 Task: Check the data of "Average wrap-up time".
Action: Mouse moved to (23, 269)
Screenshot: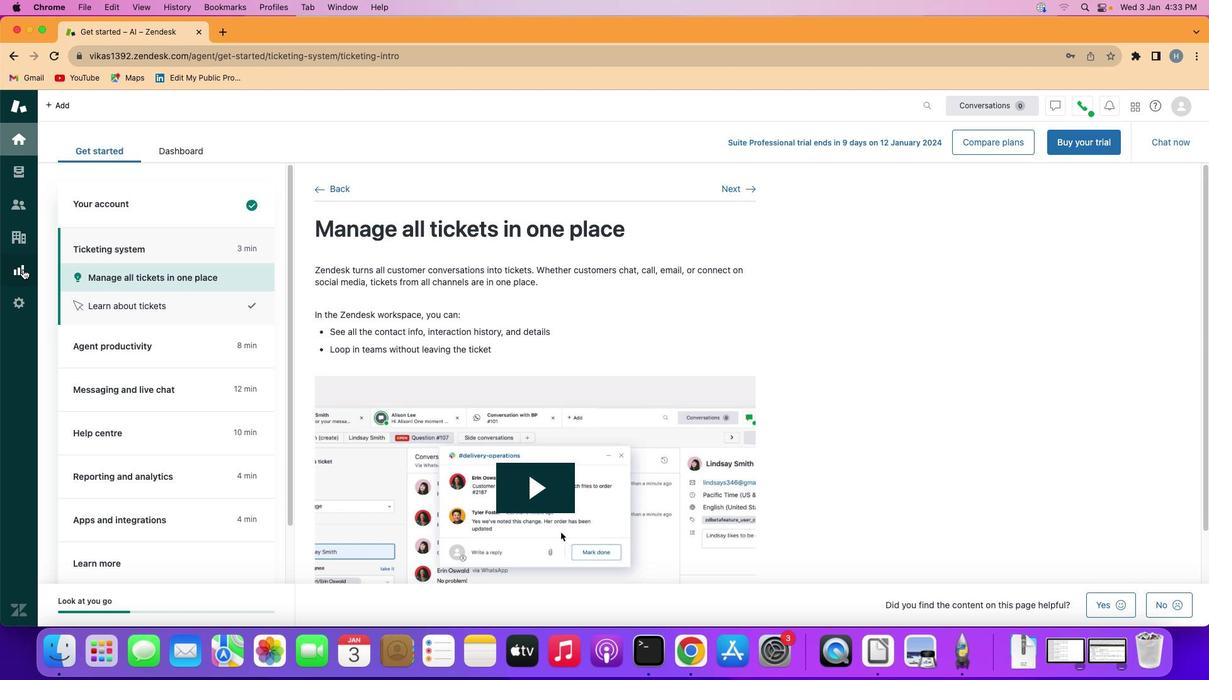 
Action: Mouse pressed left at (23, 269)
Screenshot: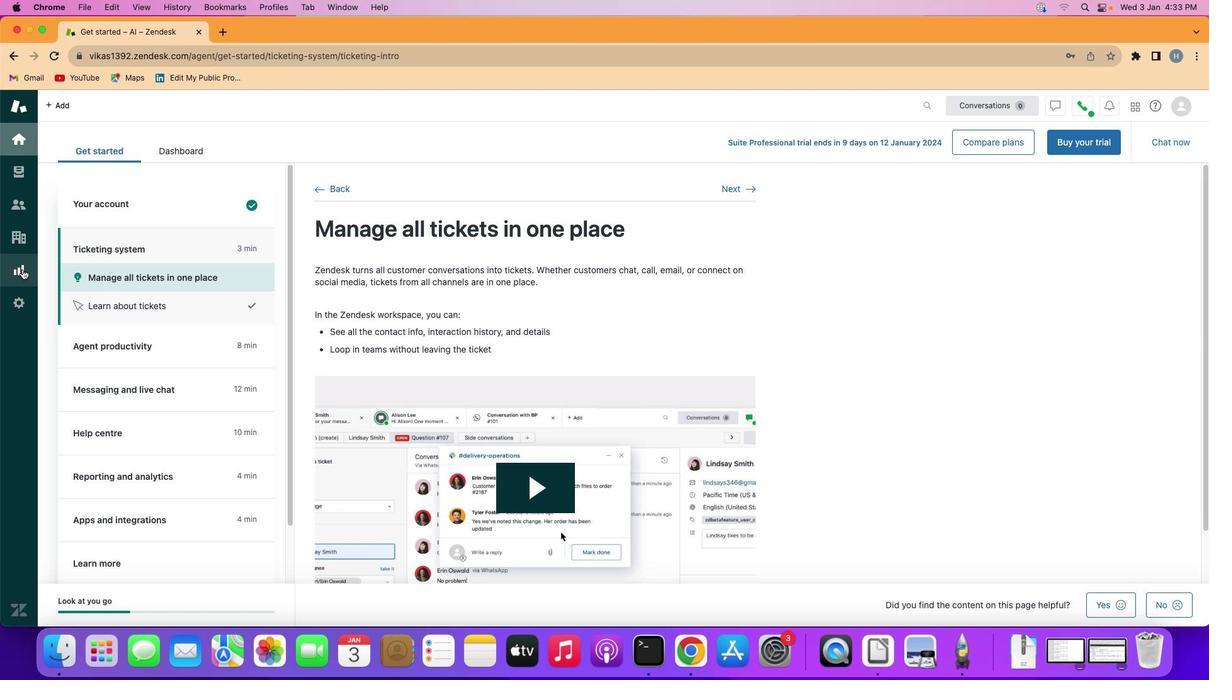 
Action: Mouse moved to (319, 176)
Screenshot: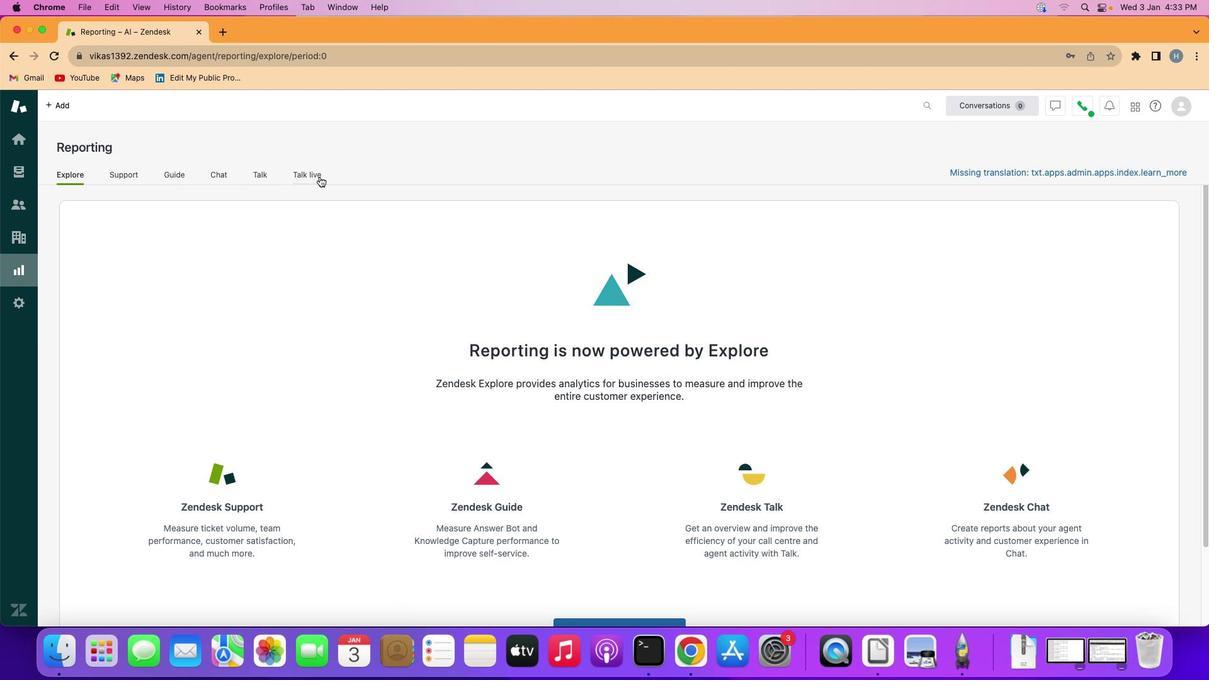 
Action: Mouse pressed left at (319, 176)
Screenshot: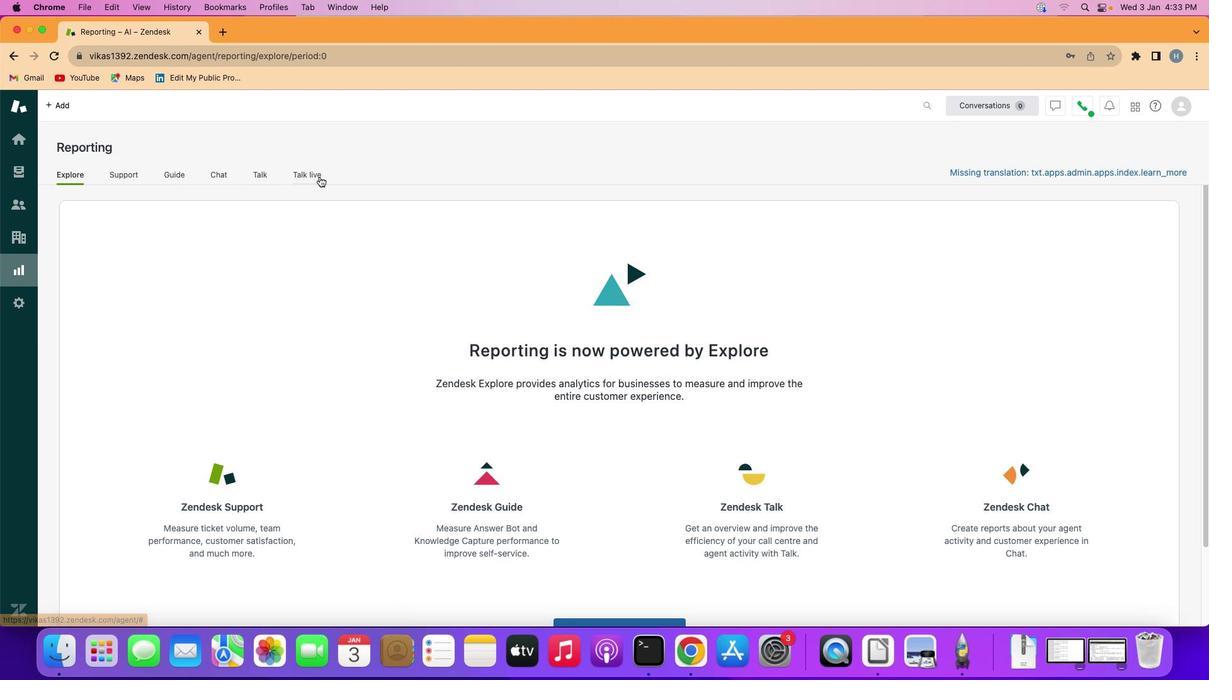 
Action: Mouse moved to (357, 413)
Screenshot: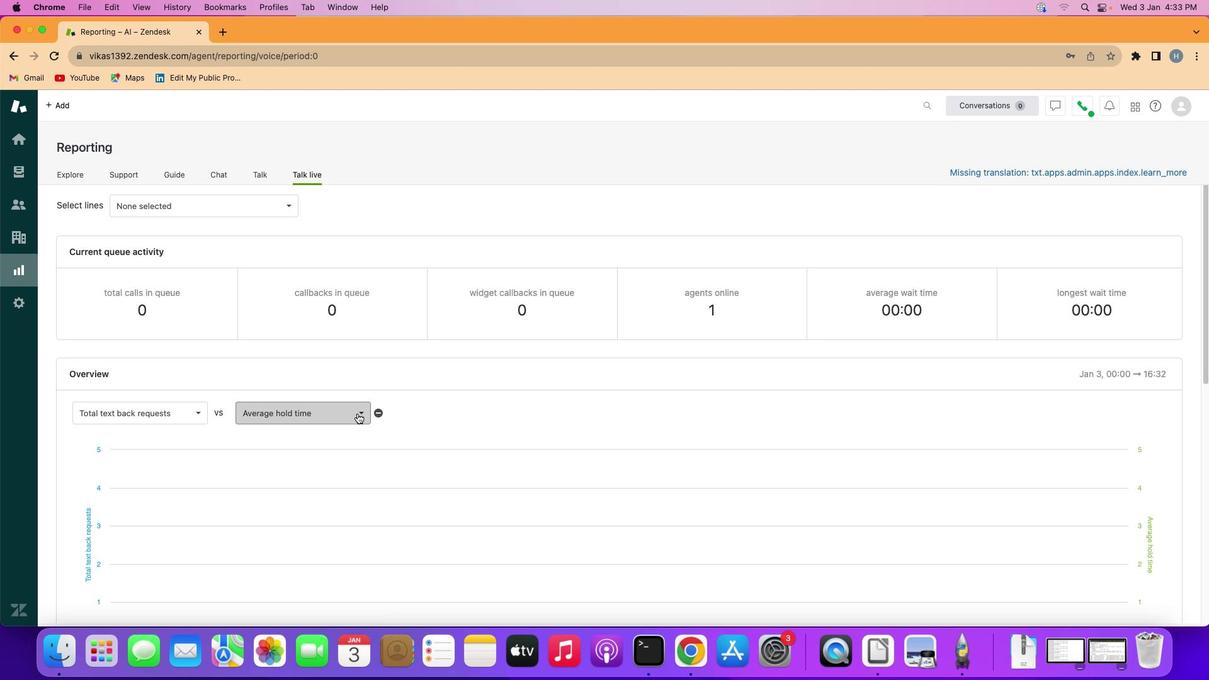 
Action: Mouse pressed left at (357, 413)
Screenshot: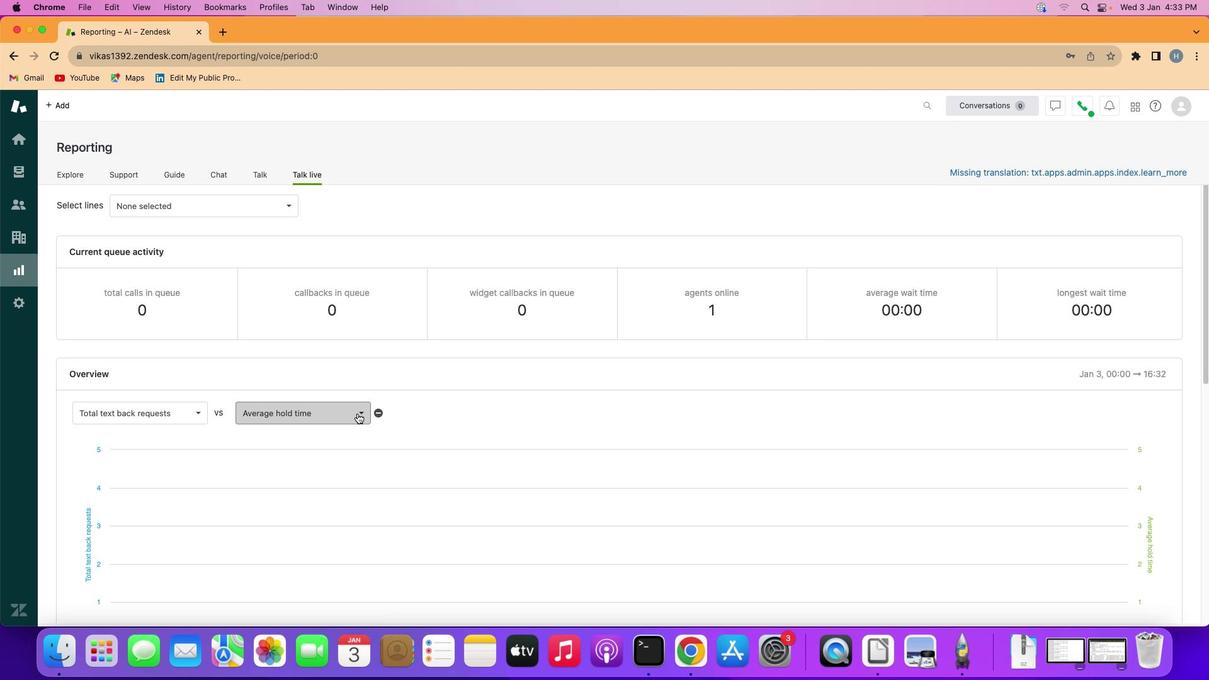 
Action: Mouse moved to (313, 500)
Screenshot: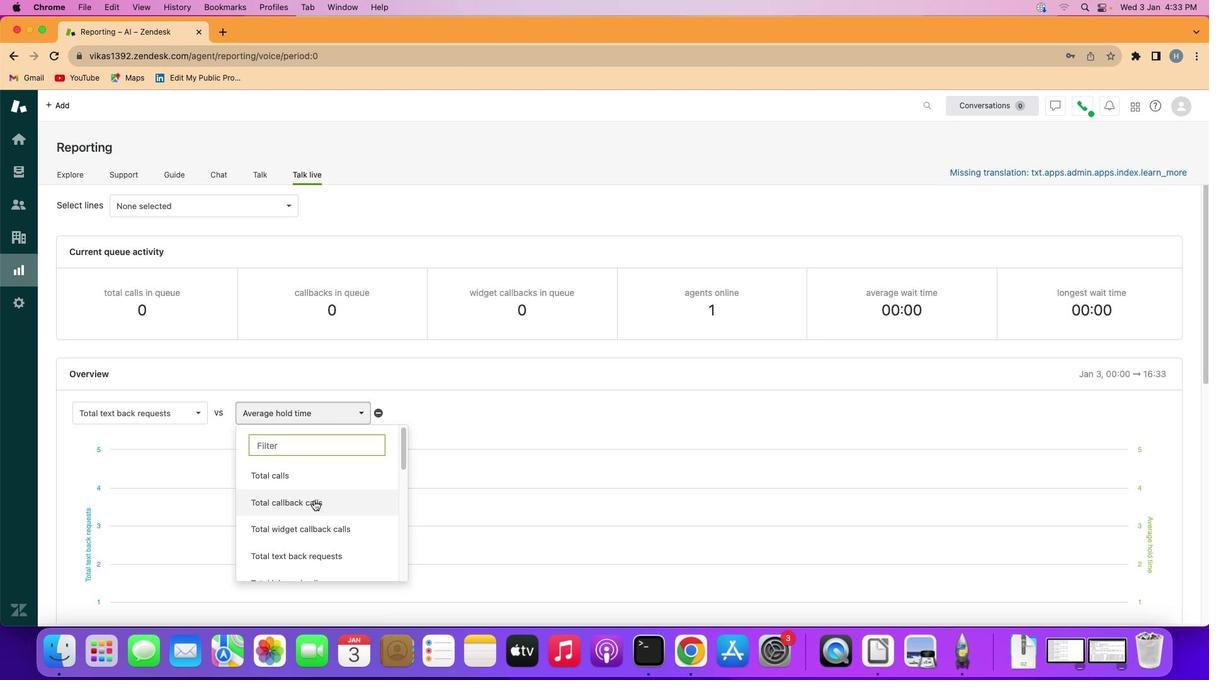 
Action: Mouse scrolled (313, 500) with delta (0, 0)
Screenshot: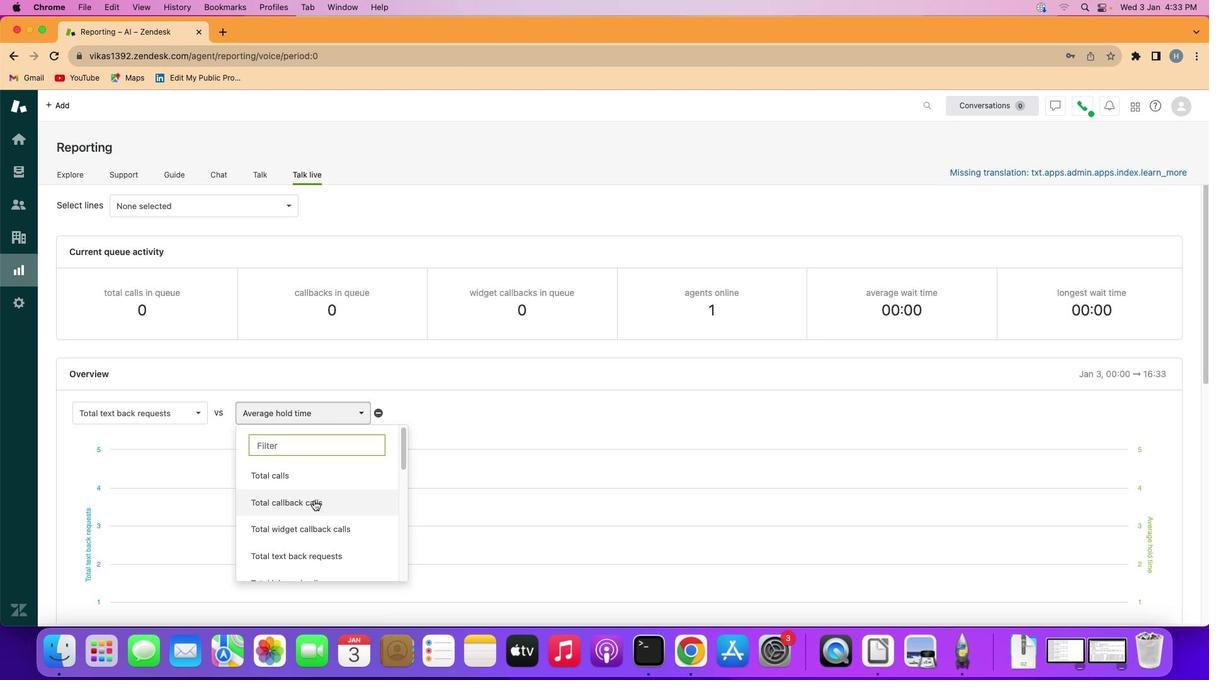 
Action: Mouse scrolled (313, 500) with delta (0, 0)
Screenshot: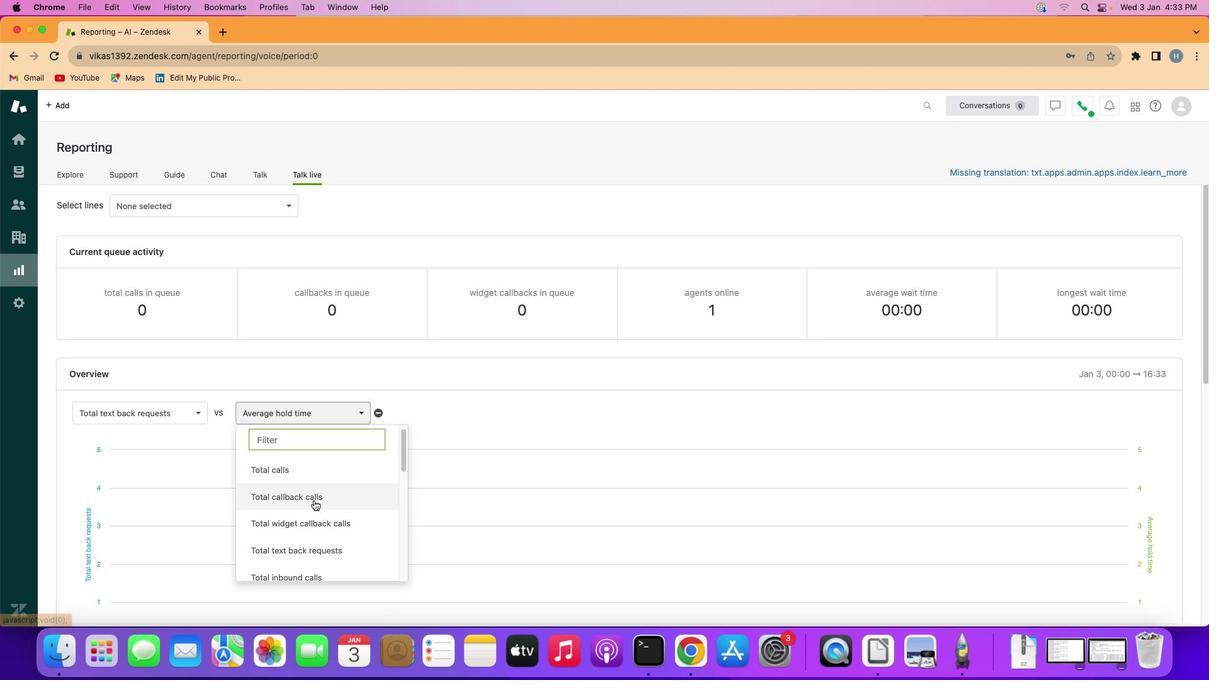 
Action: Mouse scrolled (313, 500) with delta (0, -1)
Screenshot: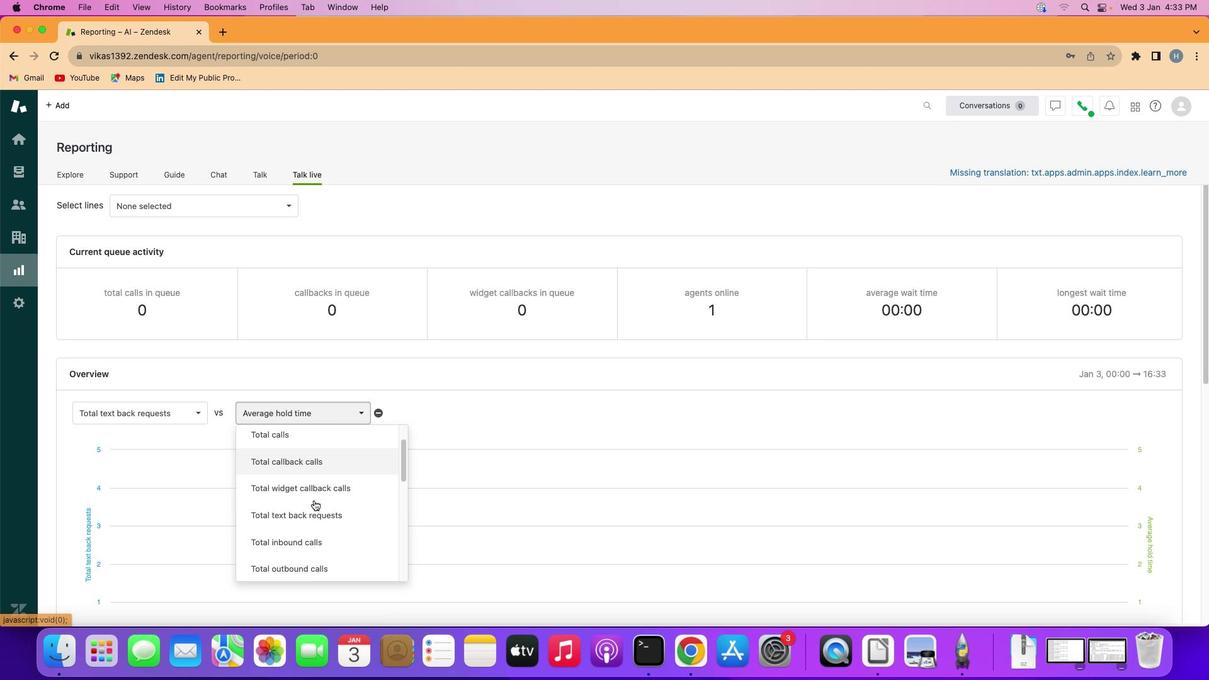
Action: Mouse moved to (314, 500)
Screenshot: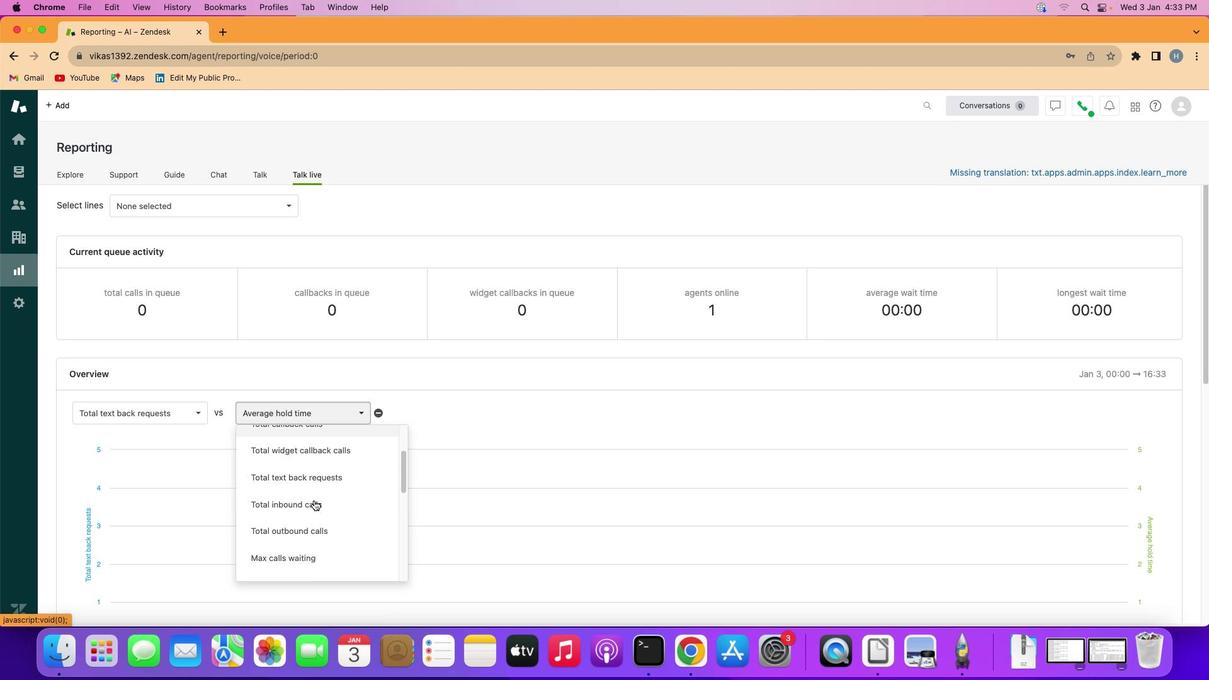 
Action: Mouse scrolled (314, 500) with delta (0, -1)
Screenshot: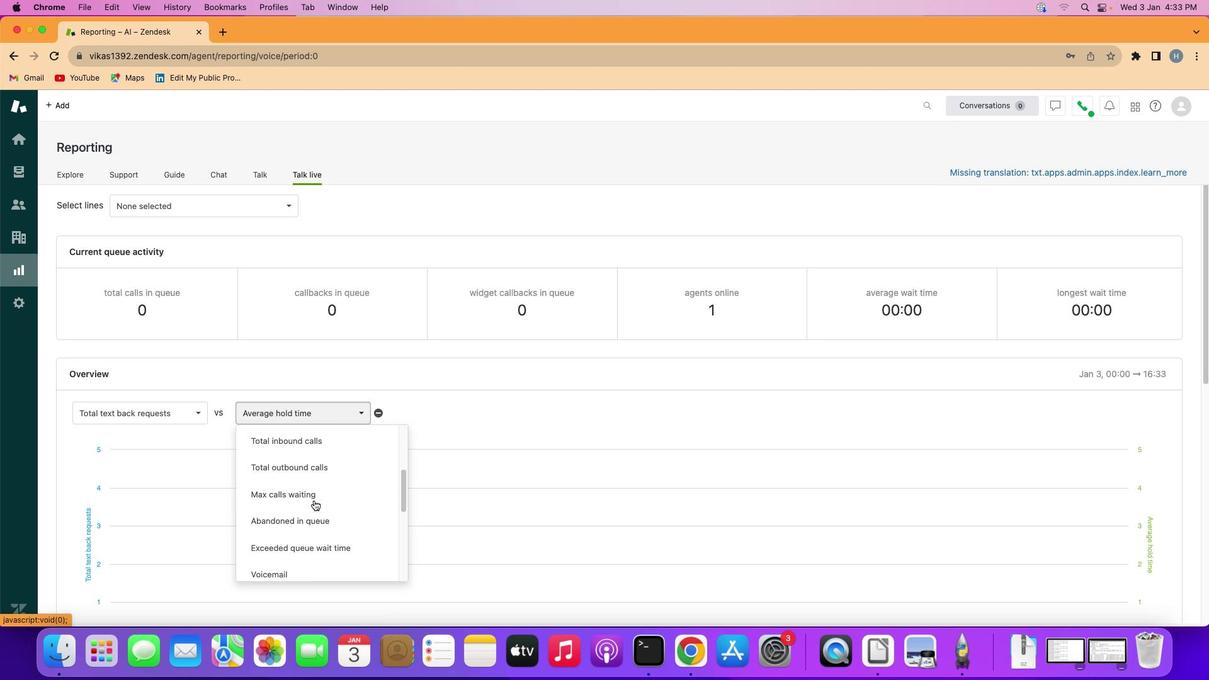 
Action: Mouse moved to (314, 502)
Screenshot: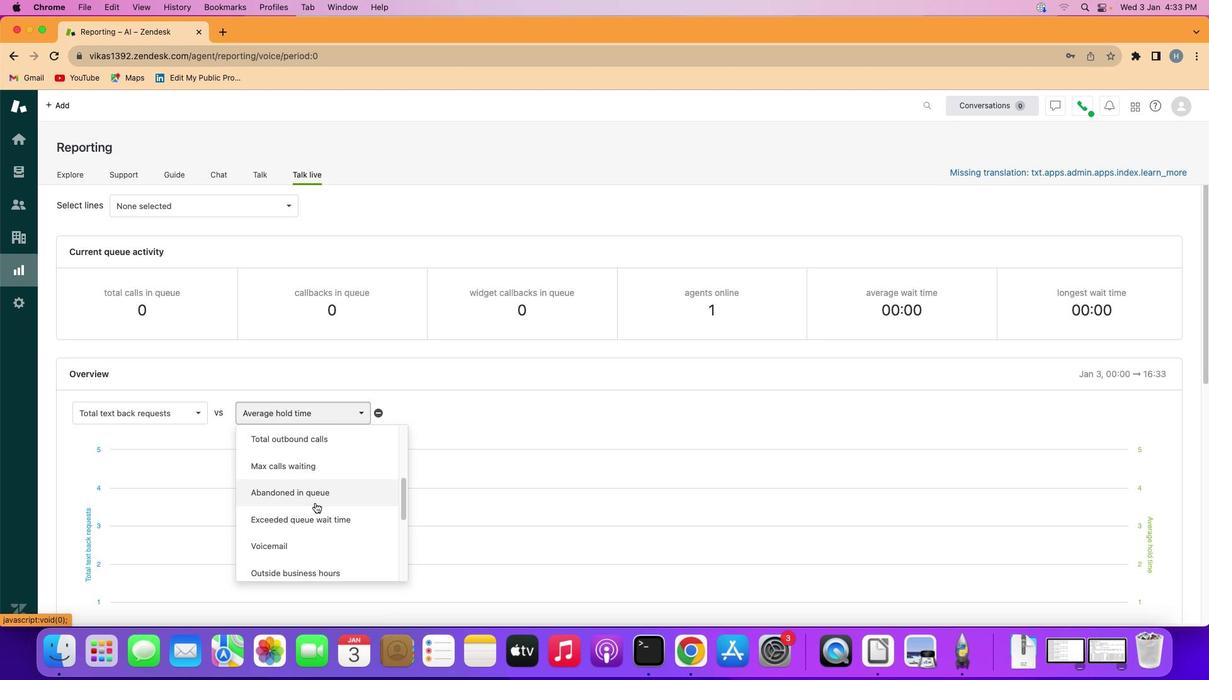 
Action: Mouse scrolled (314, 502) with delta (0, 0)
Screenshot: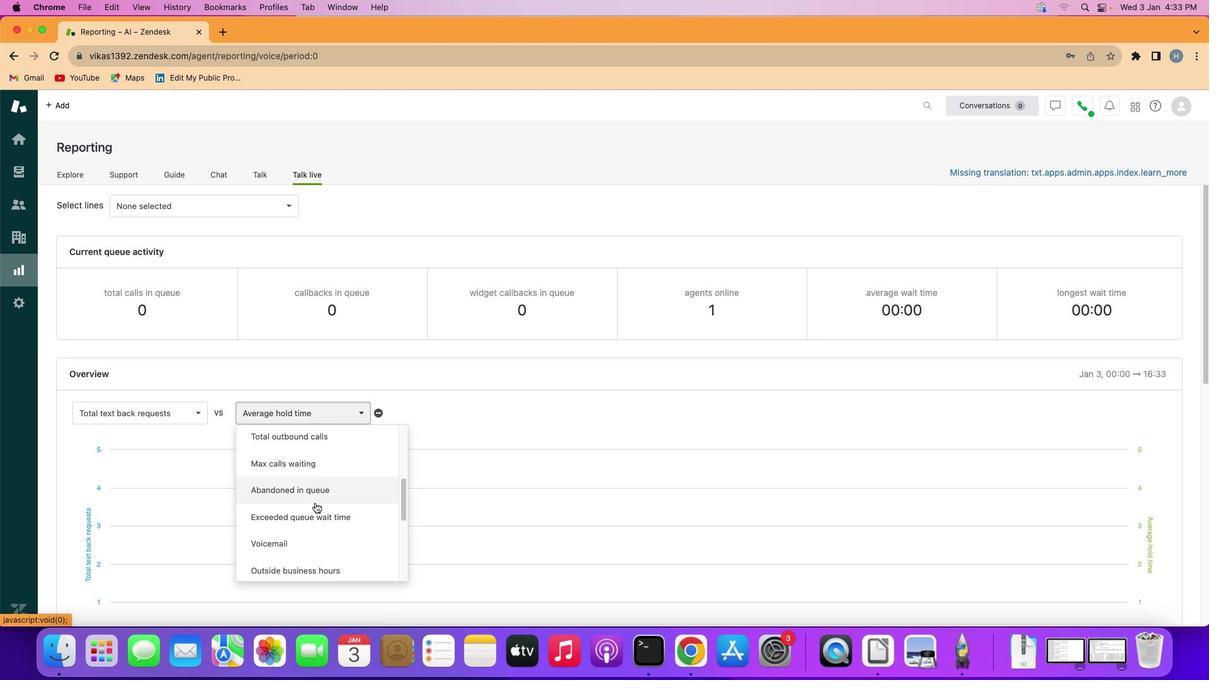 
Action: Mouse scrolled (314, 502) with delta (0, 0)
Screenshot: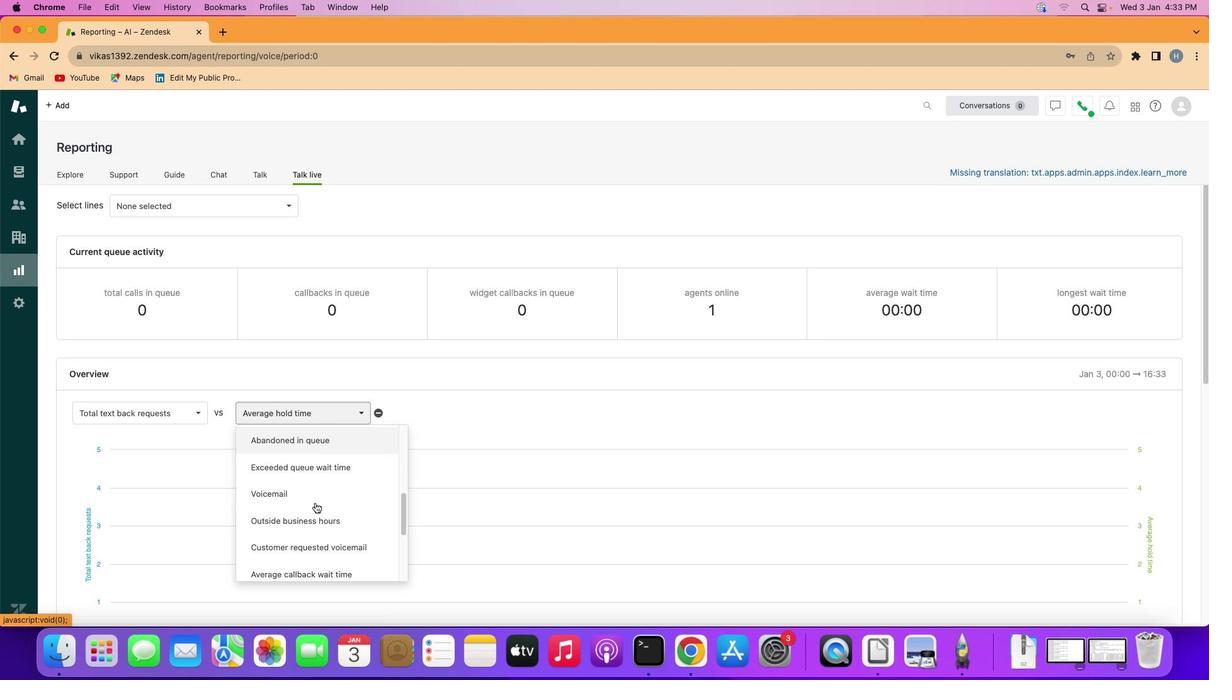 
Action: Mouse scrolled (314, 502) with delta (0, -1)
Screenshot: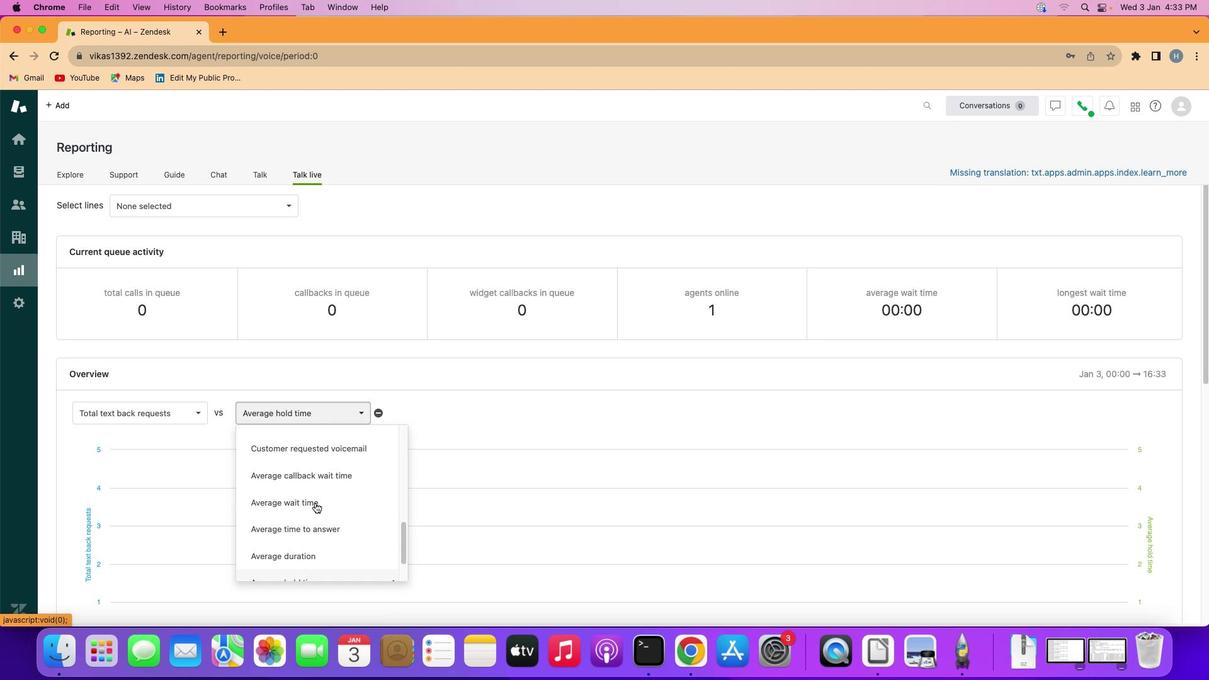 
Action: Mouse scrolled (314, 502) with delta (0, -2)
Screenshot: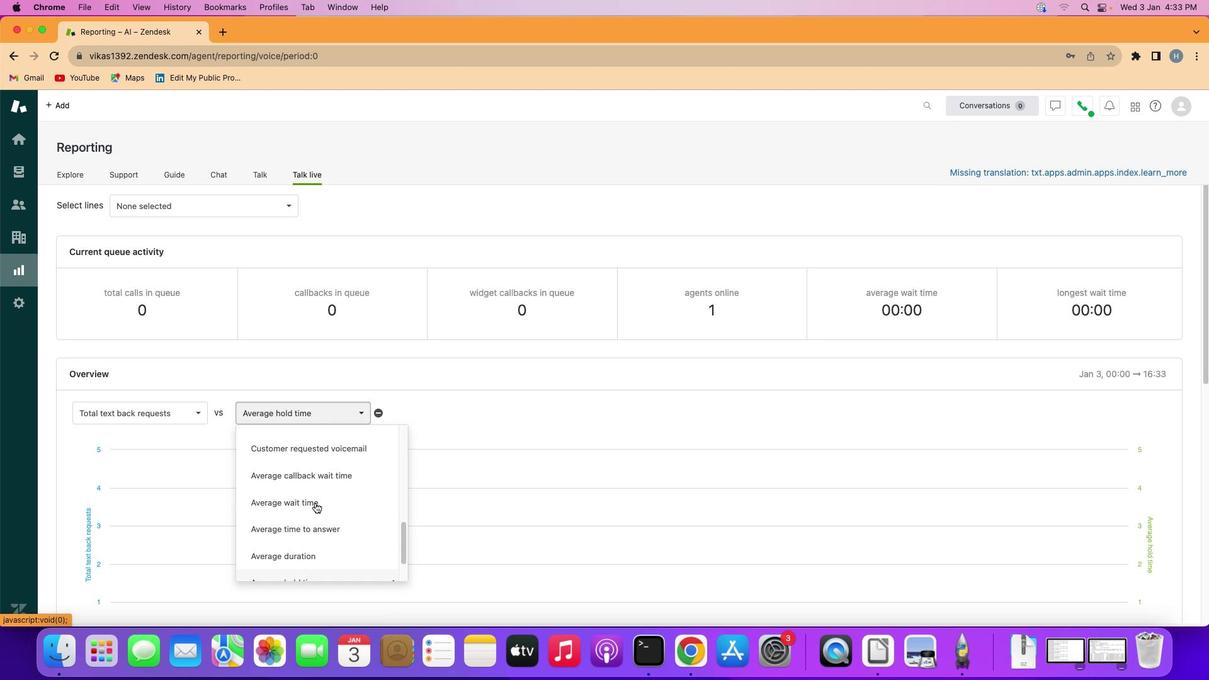 
Action: Mouse scrolled (314, 502) with delta (0, -2)
Screenshot: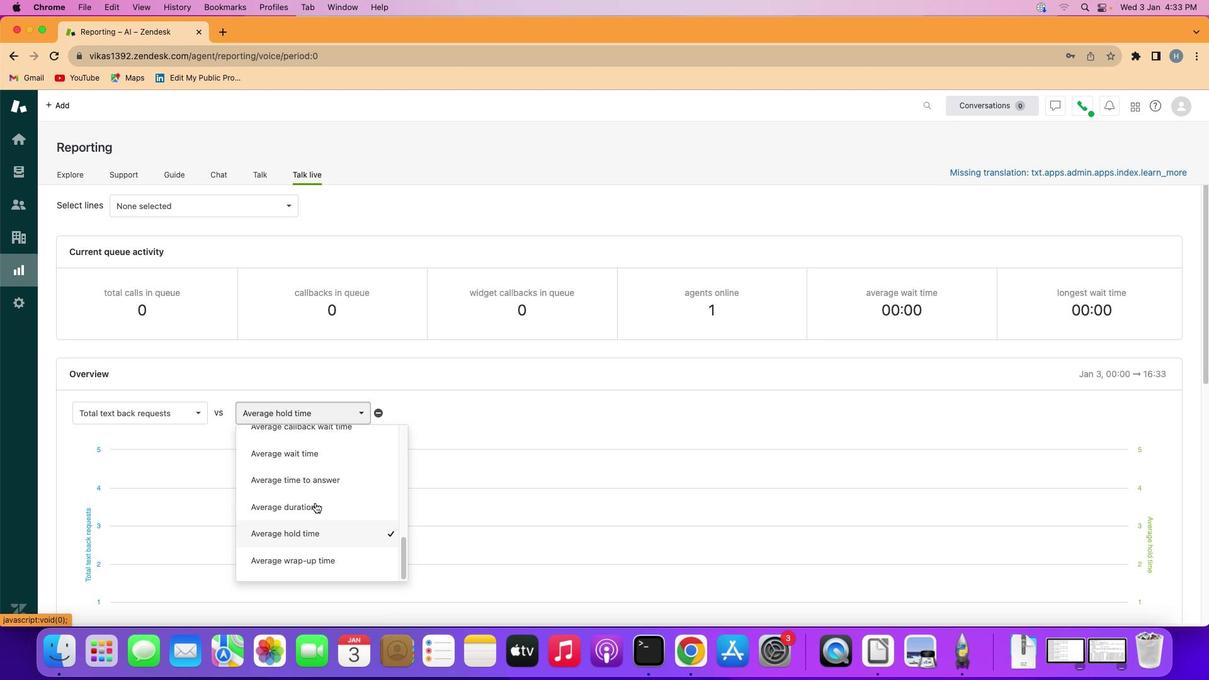 
Action: Mouse scrolled (314, 502) with delta (0, -3)
Screenshot: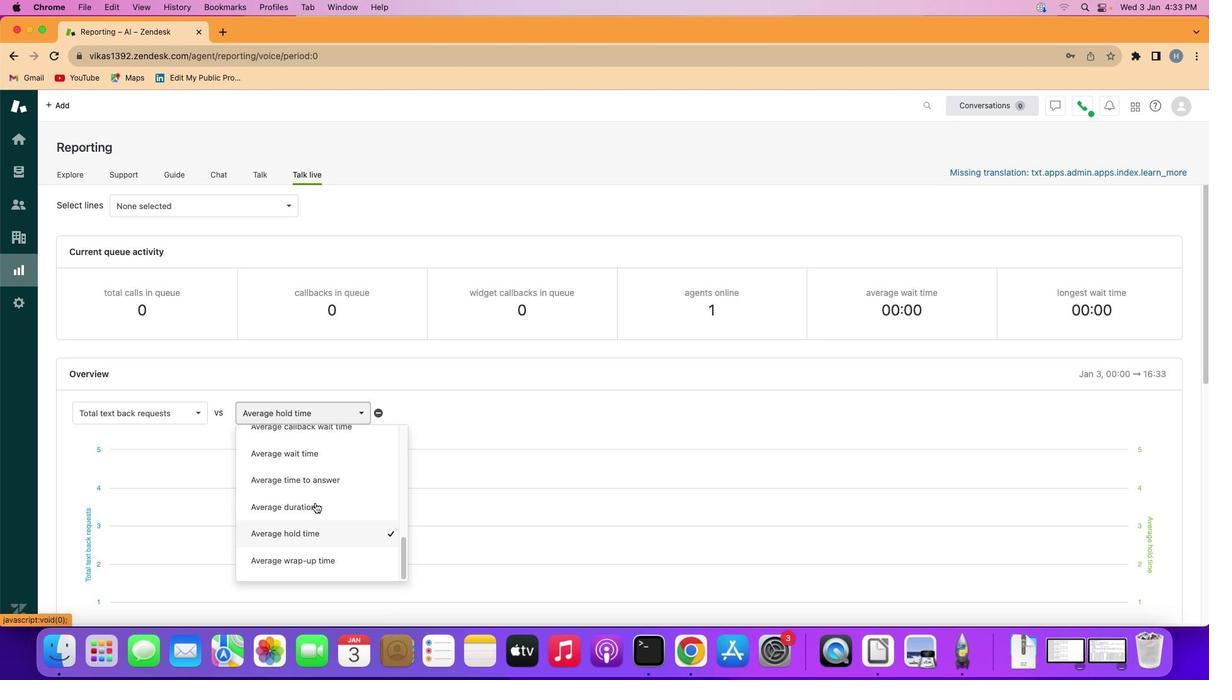 
Action: Mouse moved to (326, 560)
Screenshot: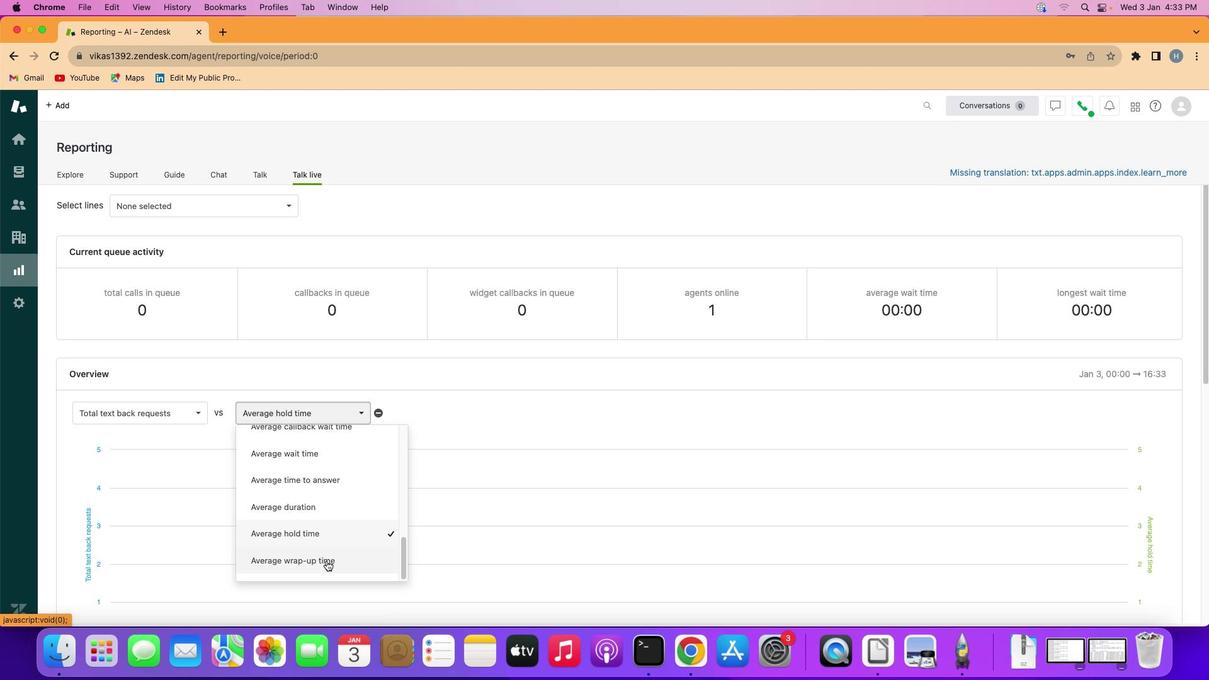 
Action: Mouse pressed left at (326, 560)
Screenshot: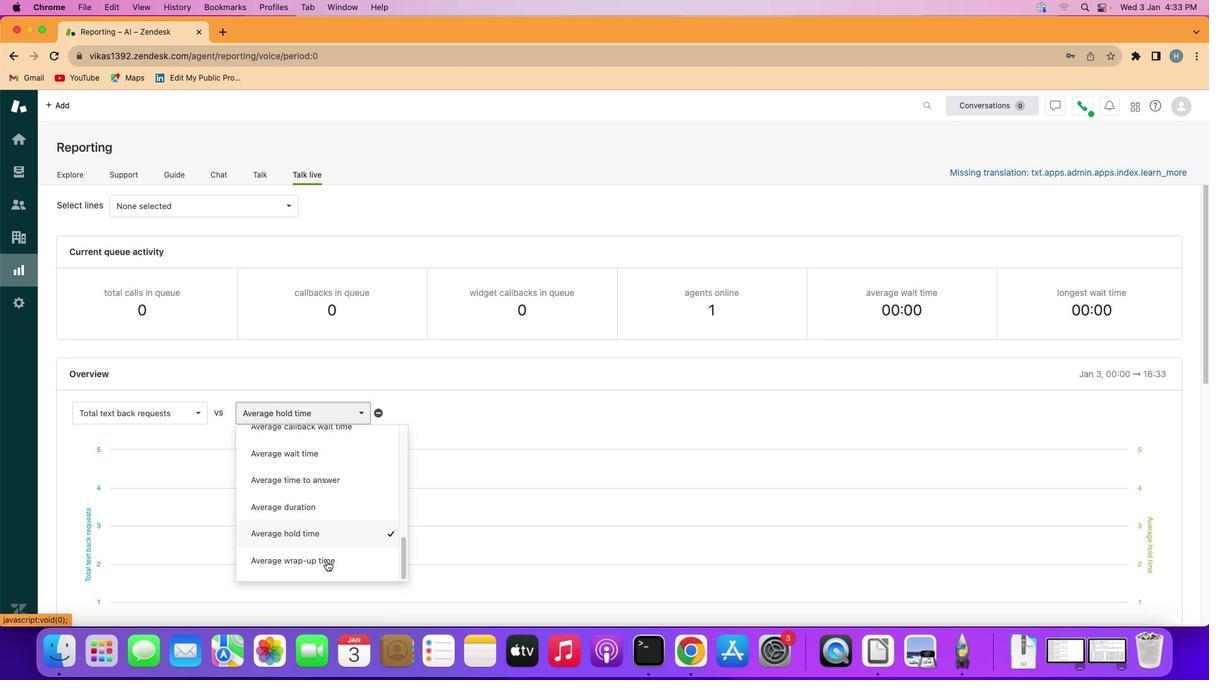 
